 Task: Add Nature's Path Organic Heritage Crunch Cereal to the cart.
Action: Mouse moved to (778, 270)
Screenshot: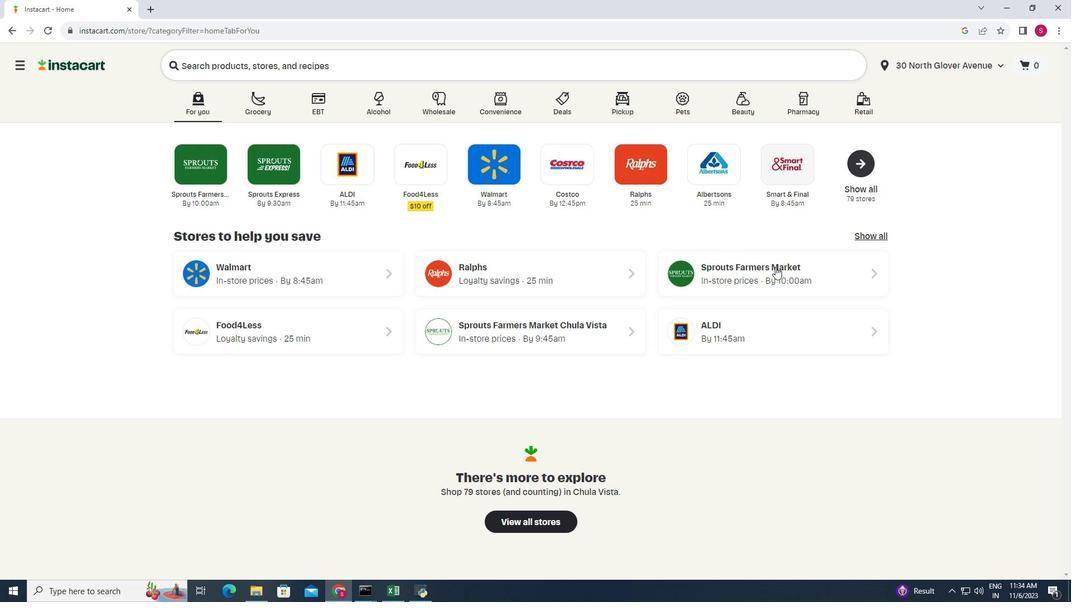 
Action: Mouse pressed left at (778, 270)
Screenshot: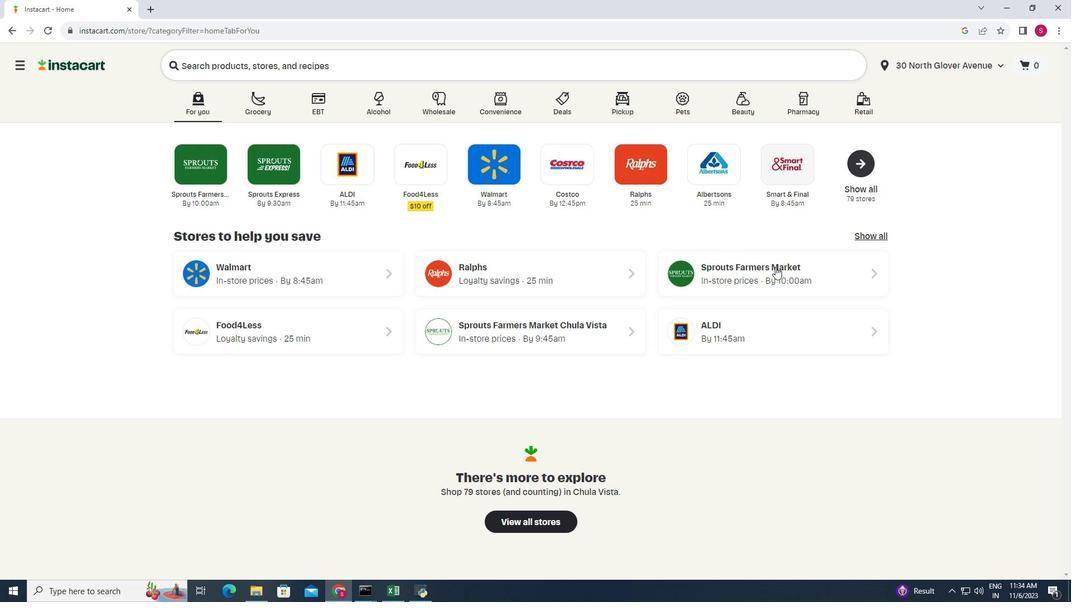 
Action: Mouse moved to (109, 398)
Screenshot: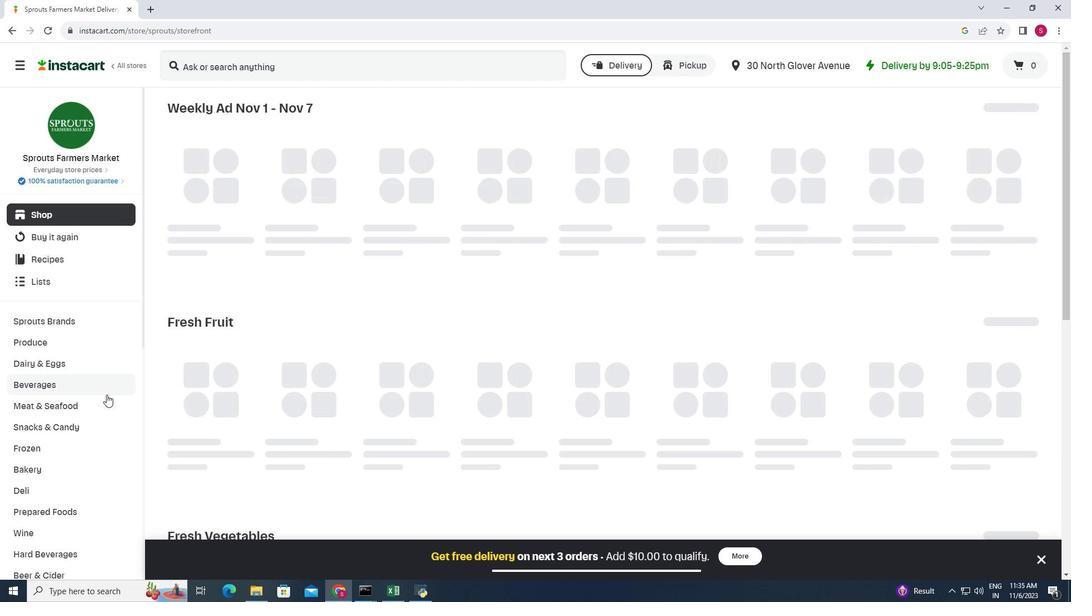 
Action: Mouse scrolled (109, 397) with delta (0, 0)
Screenshot: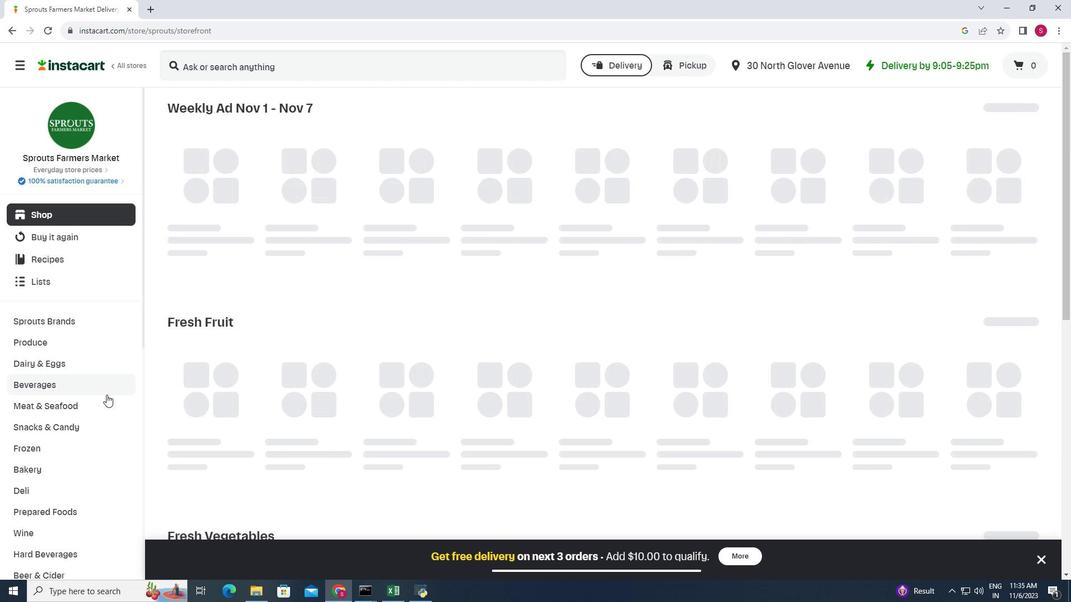 
Action: Mouse scrolled (109, 397) with delta (0, 0)
Screenshot: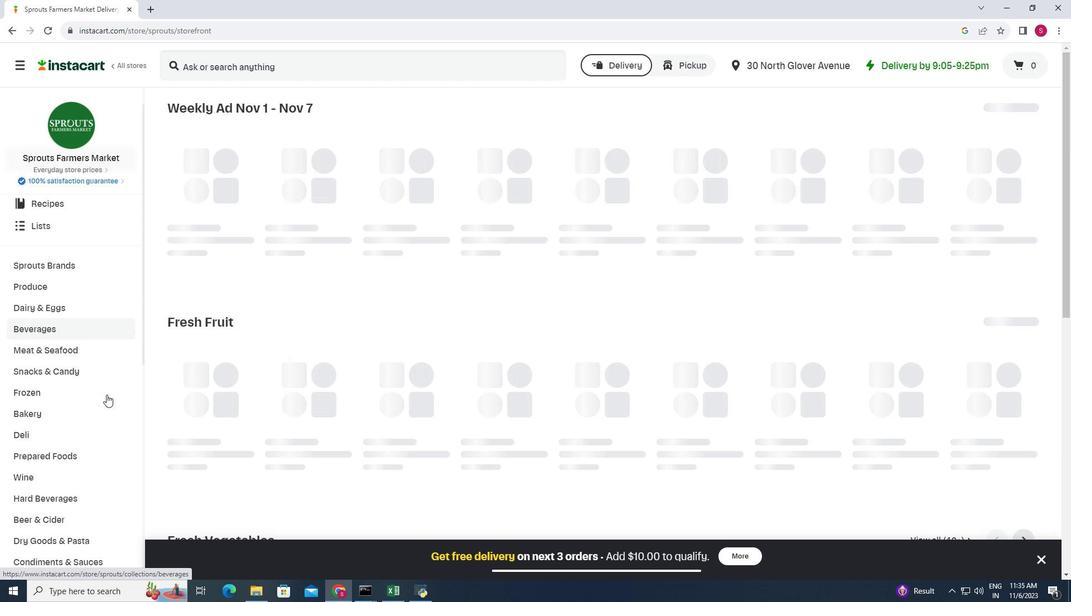 
Action: Mouse moved to (109, 398)
Screenshot: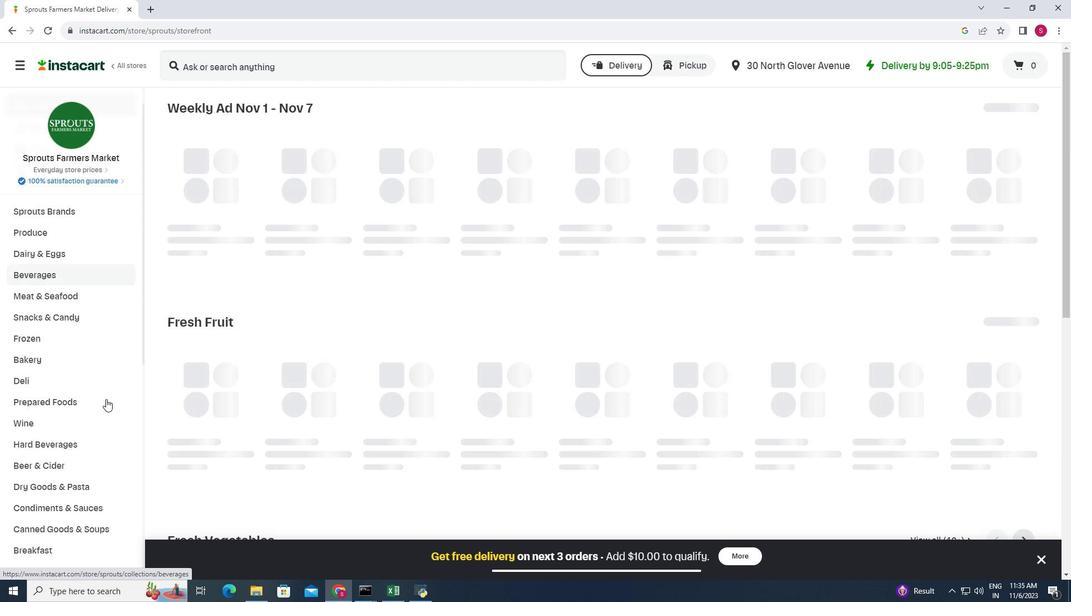 
Action: Mouse scrolled (109, 398) with delta (0, 0)
Screenshot: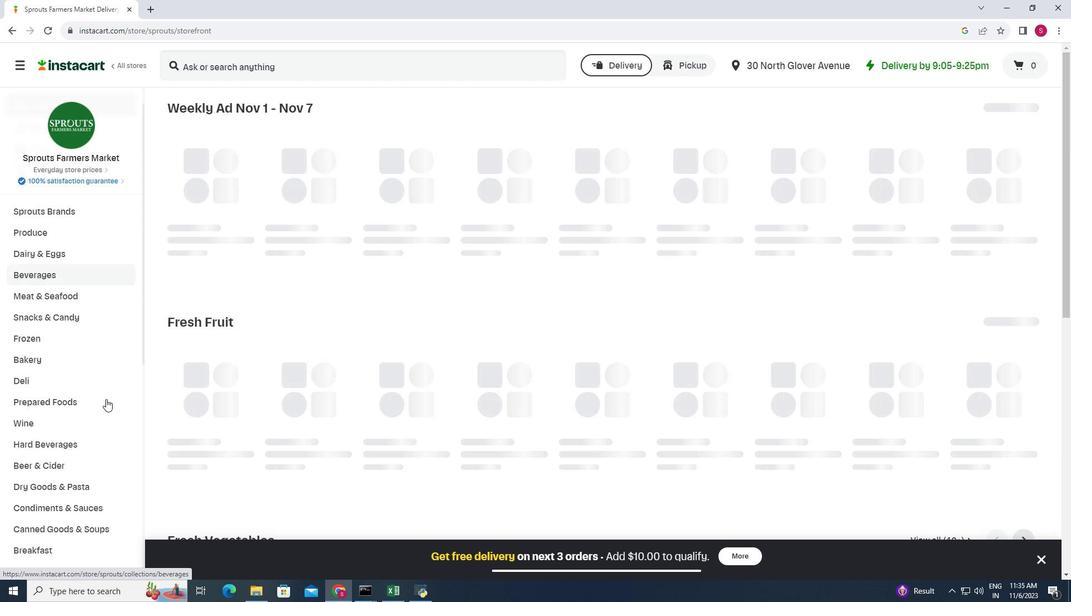 
Action: Mouse moved to (109, 402)
Screenshot: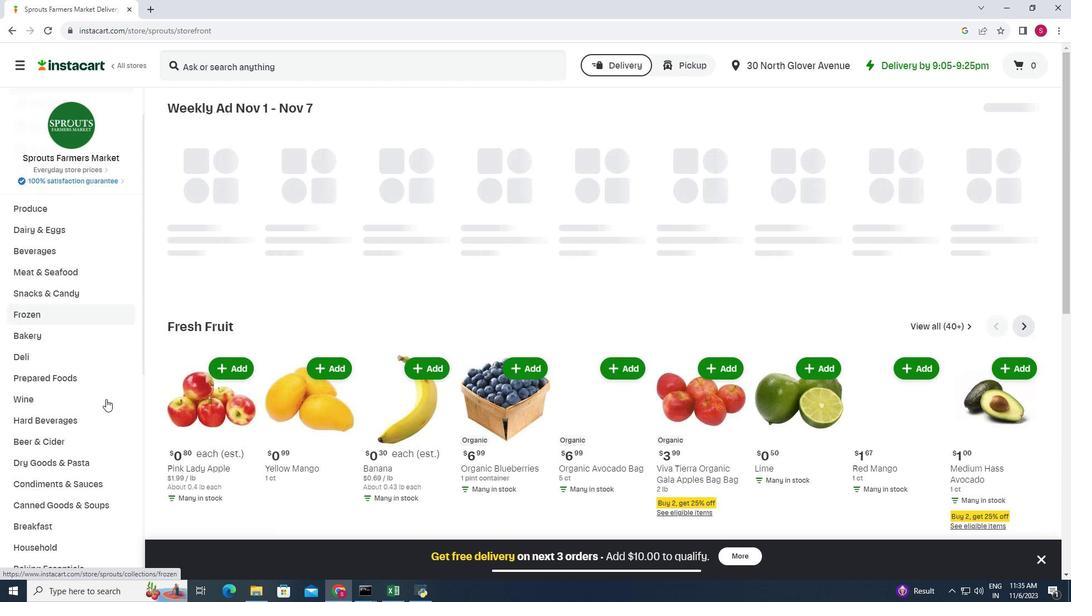 
Action: Mouse scrolled (109, 402) with delta (0, 0)
Screenshot: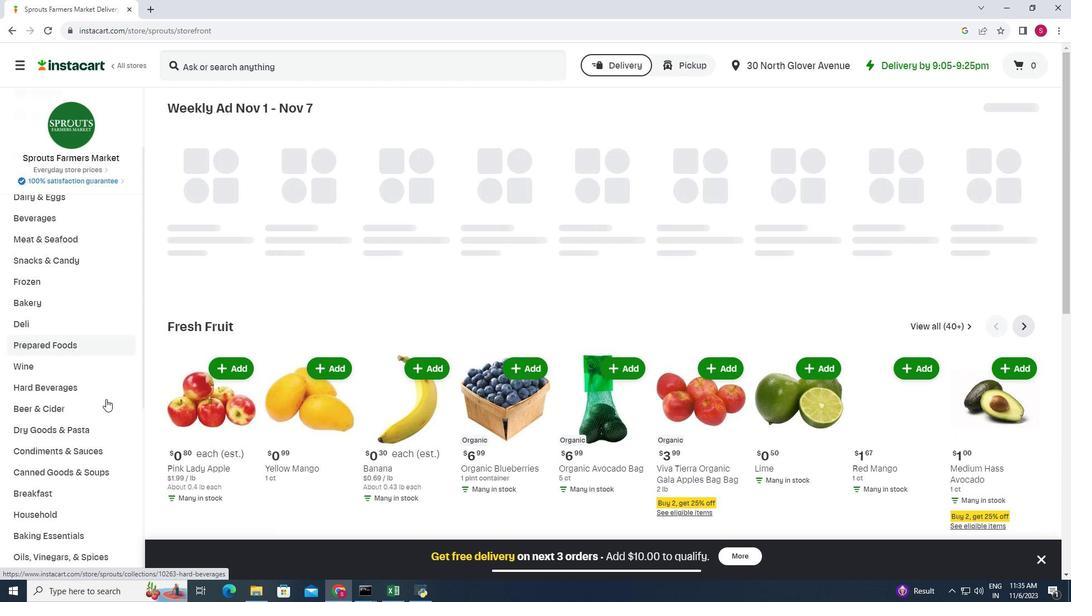 
Action: Mouse moved to (92, 444)
Screenshot: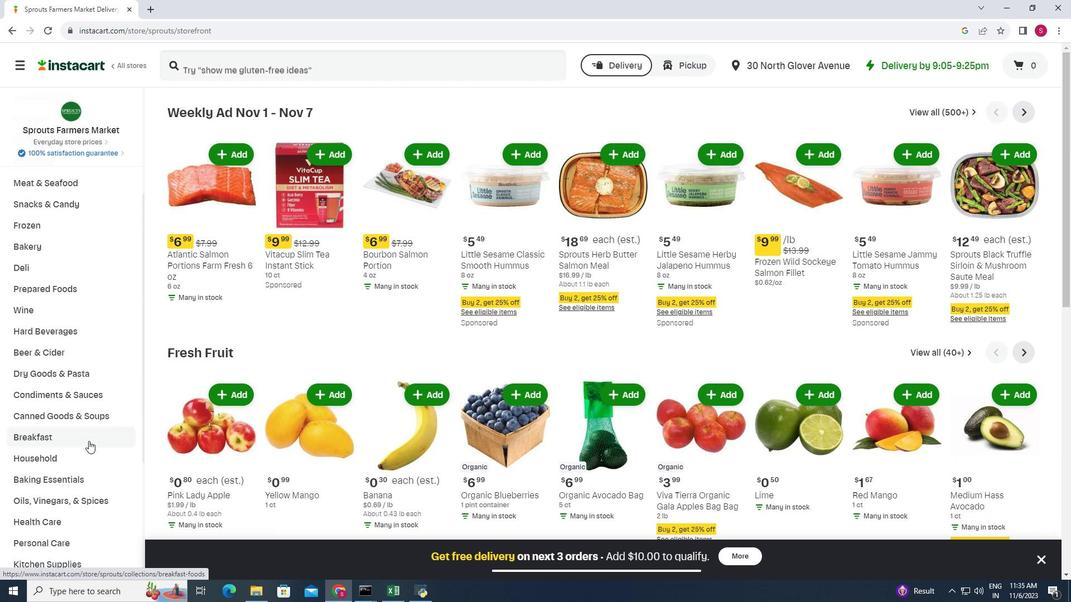
Action: Mouse pressed left at (92, 444)
Screenshot: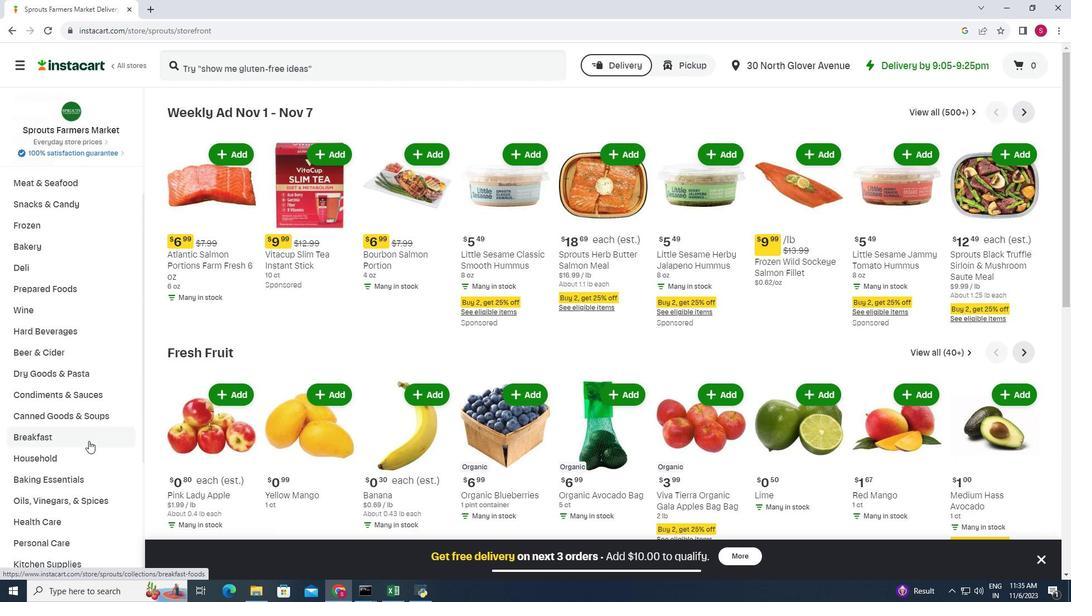 
Action: Mouse moved to (825, 141)
Screenshot: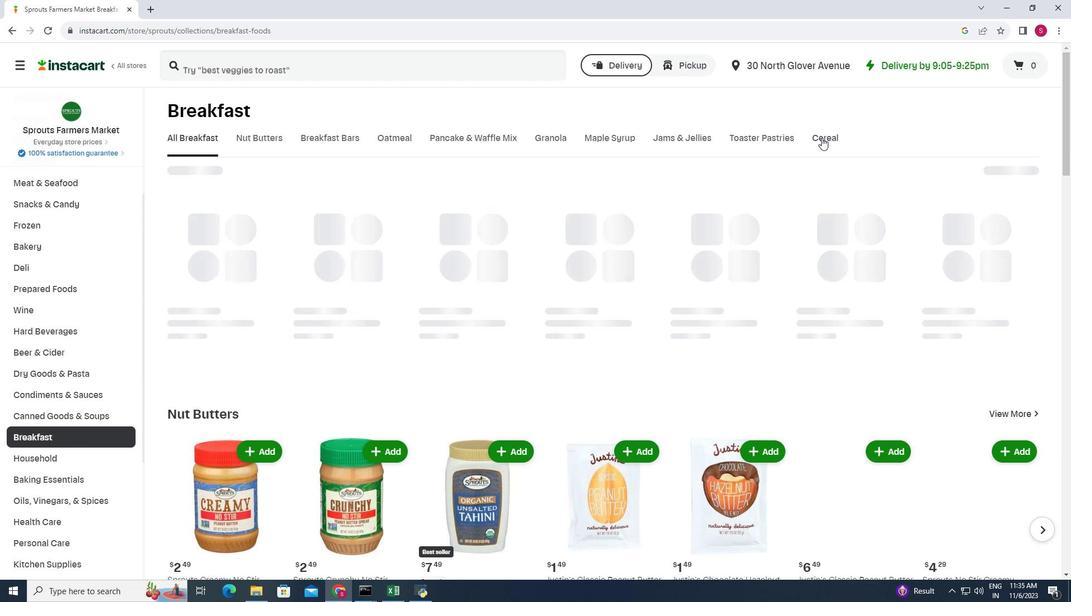 
Action: Mouse pressed left at (825, 141)
Screenshot: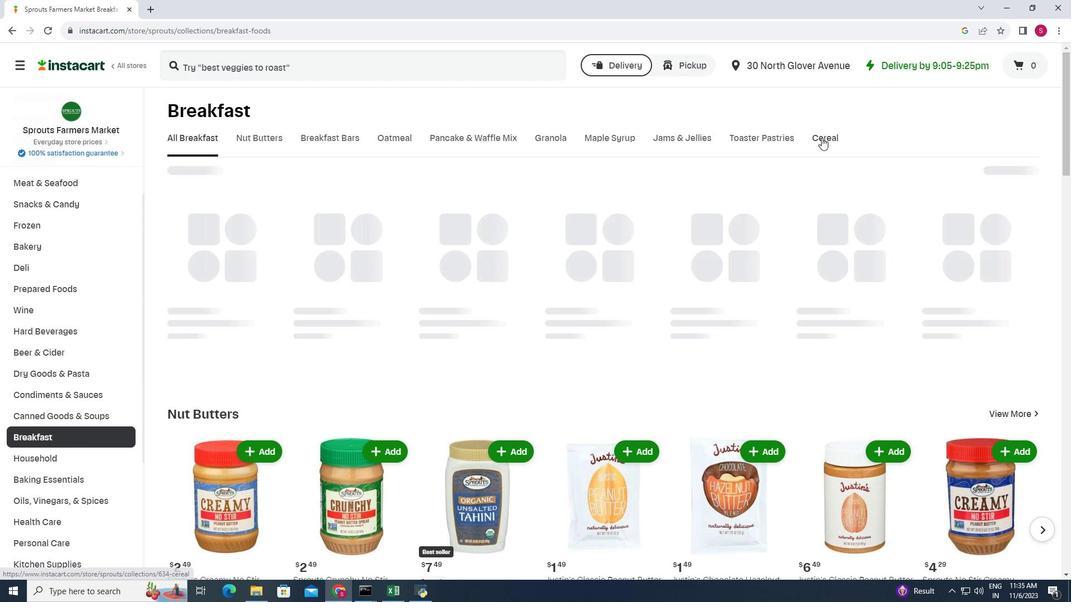 
Action: Mouse moved to (273, 198)
Screenshot: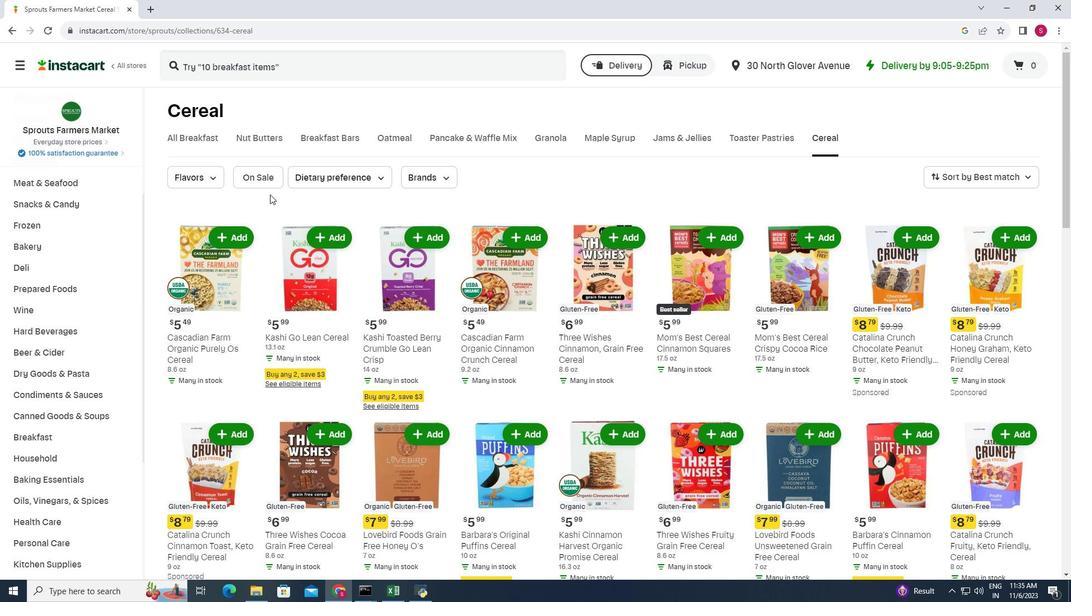 
Action: Mouse scrolled (273, 197) with delta (0, 0)
Screenshot: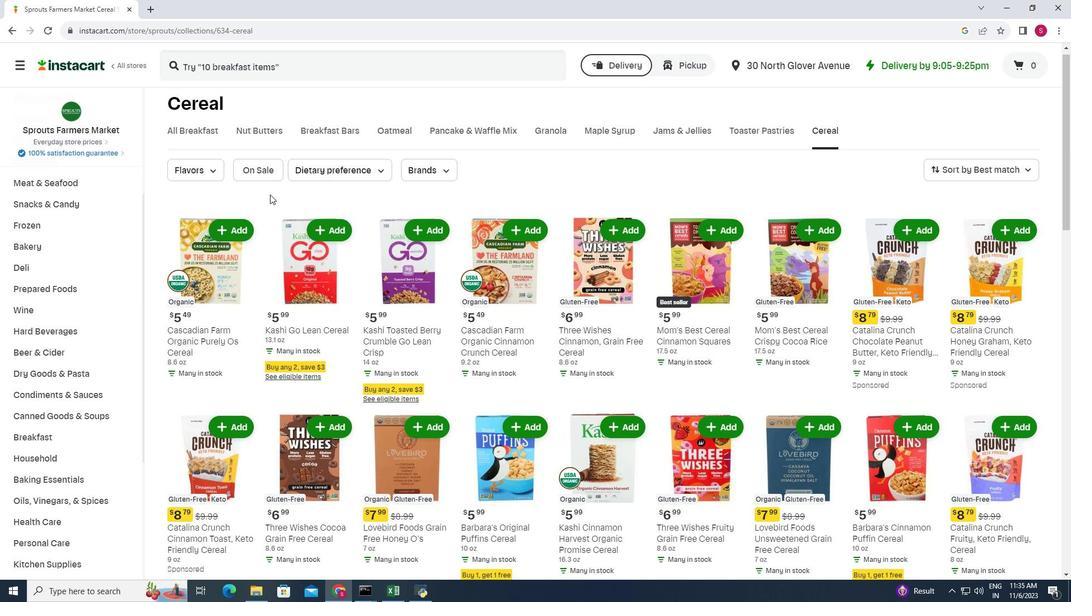 
Action: Mouse moved to (281, 215)
Screenshot: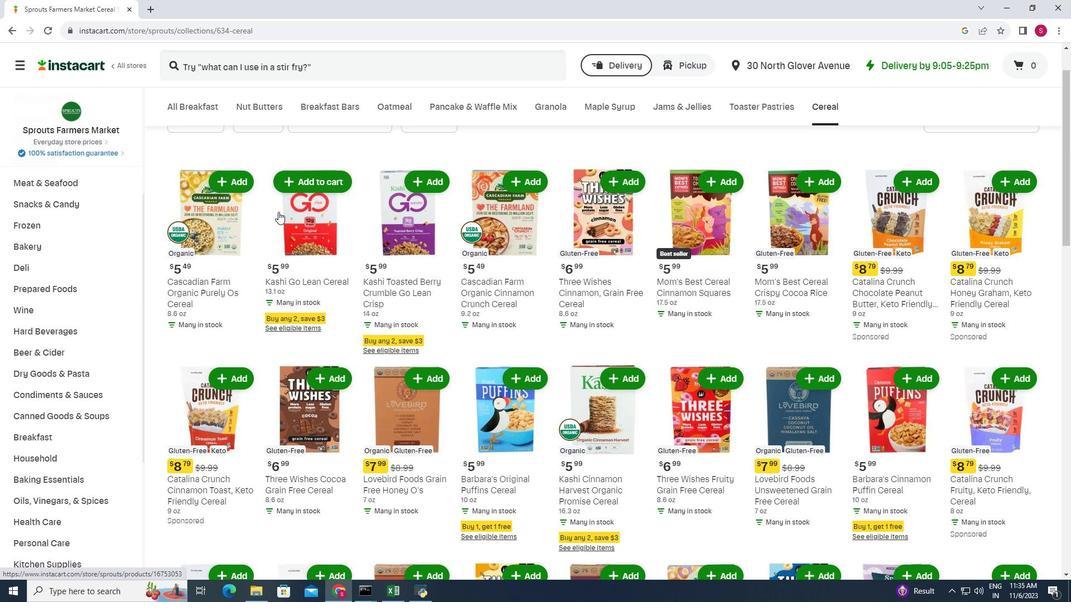 
Action: Mouse scrolled (281, 214) with delta (0, 0)
Screenshot: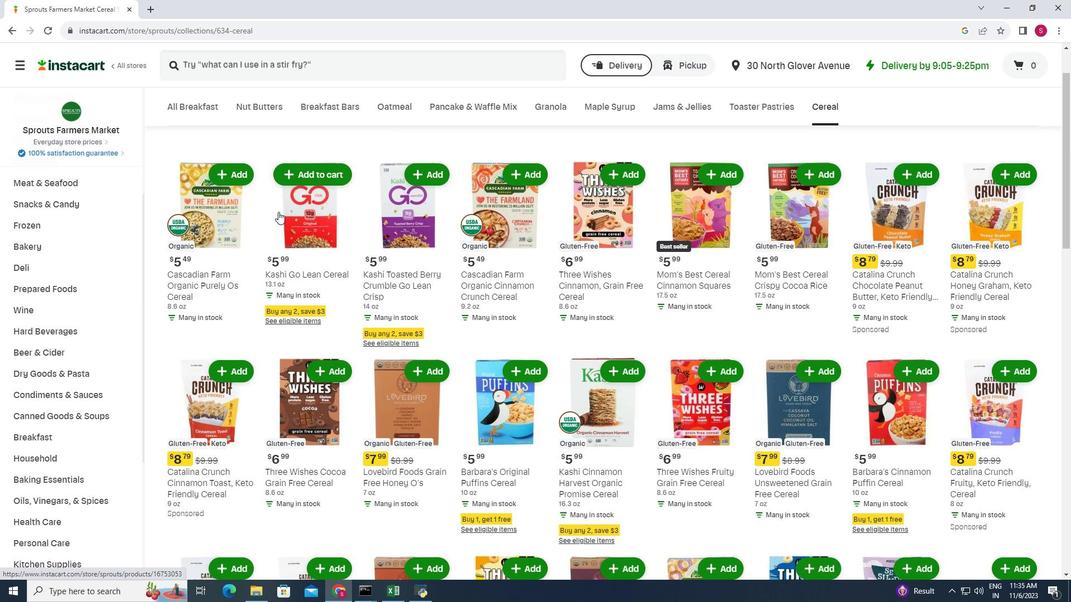 
Action: Mouse moved to (281, 215)
Screenshot: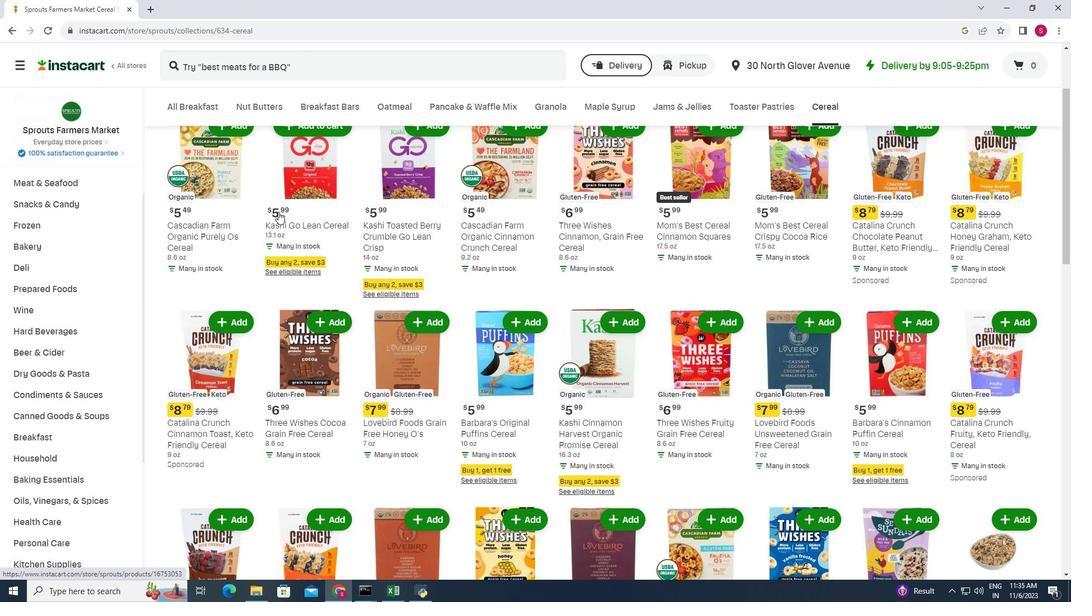 
Action: Mouse scrolled (281, 214) with delta (0, 0)
Screenshot: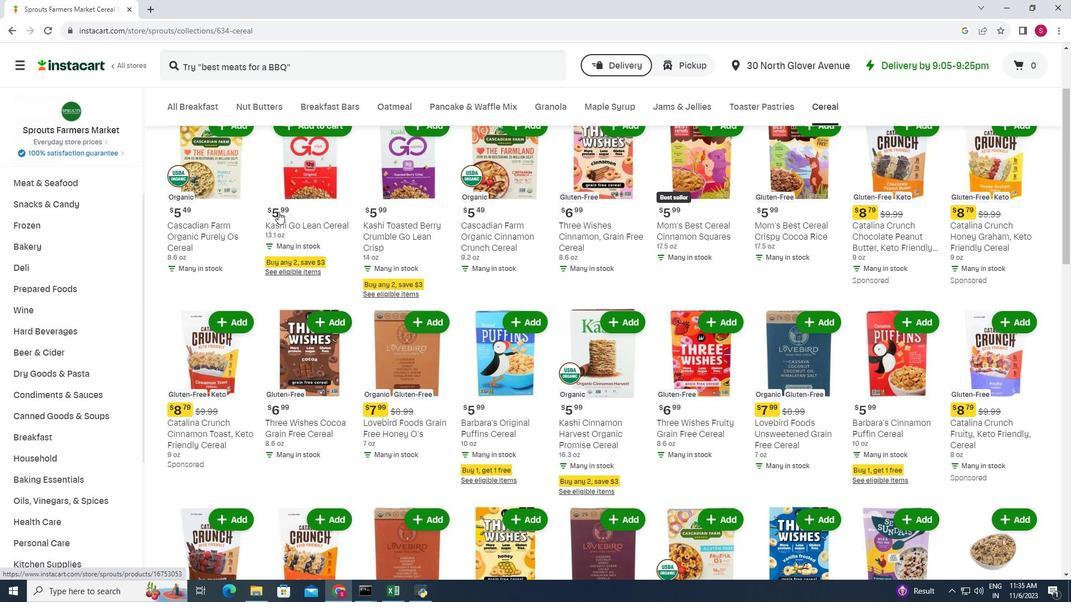 
Action: Mouse scrolled (281, 214) with delta (0, 0)
Screenshot: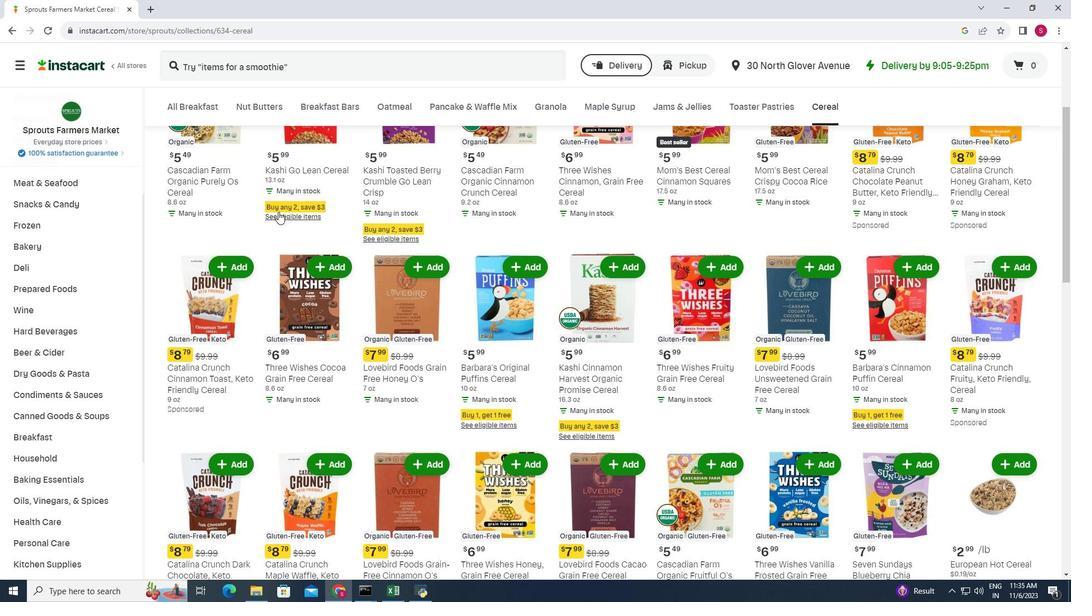 
Action: Mouse scrolled (281, 214) with delta (0, 0)
Screenshot: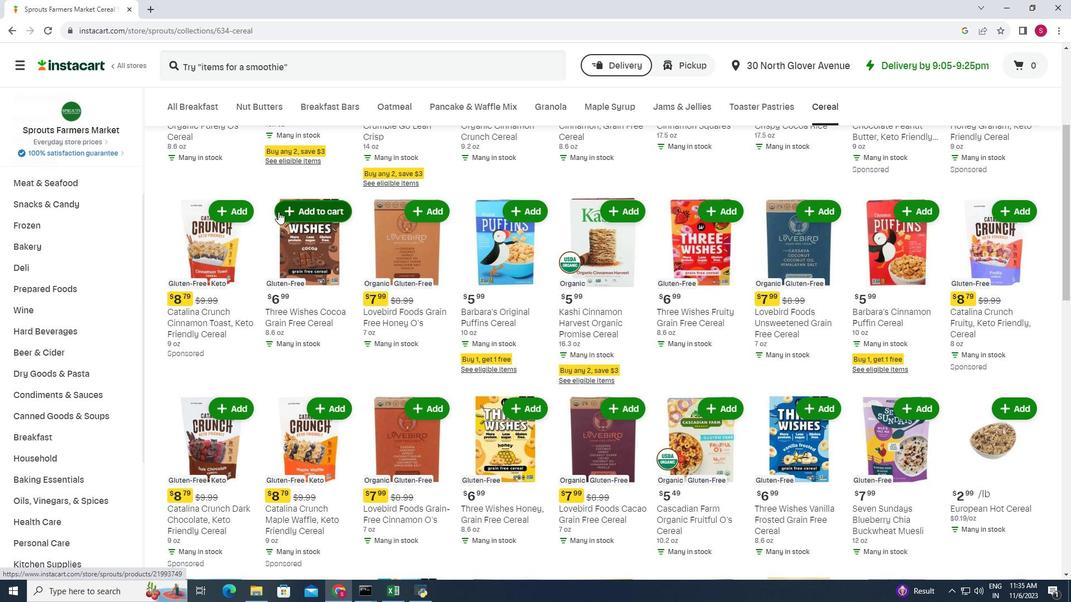 
Action: Mouse scrolled (281, 214) with delta (0, 0)
Screenshot: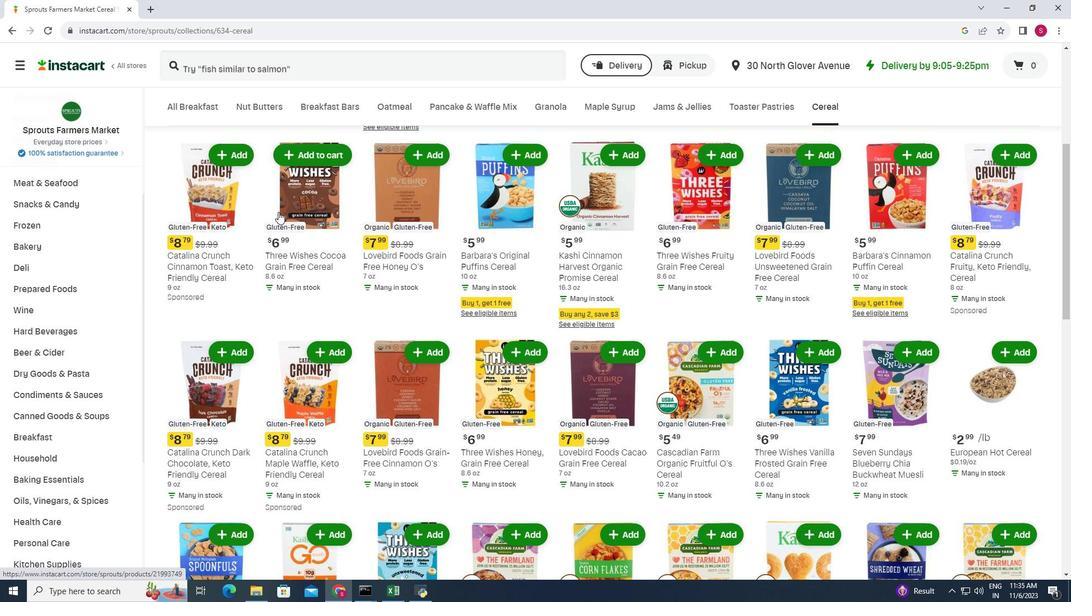 
Action: Mouse scrolled (281, 214) with delta (0, 0)
Screenshot: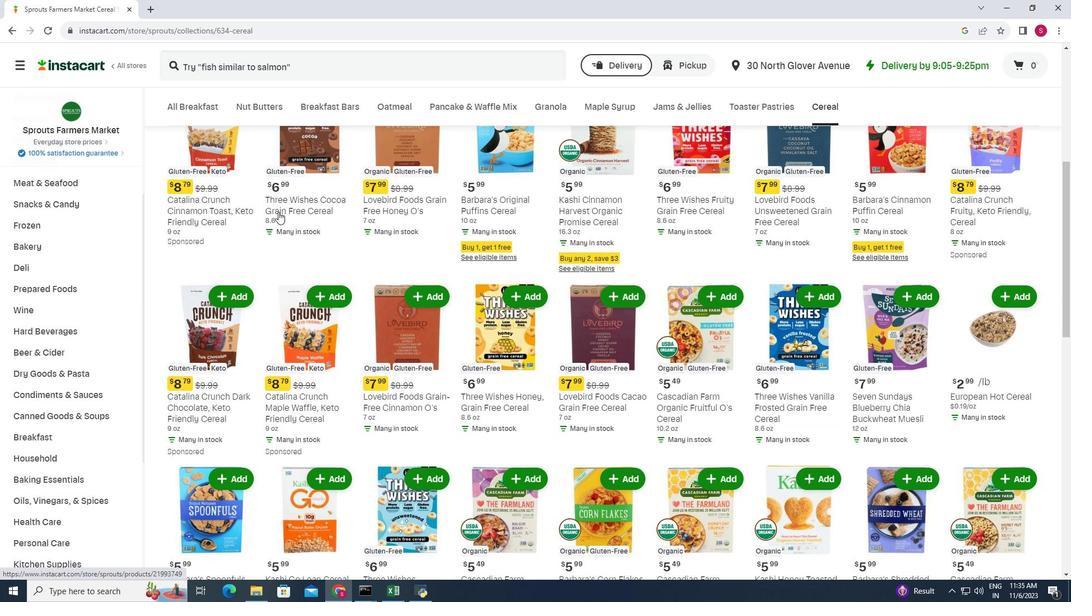 
Action: Mouse scrolled (281, 214) with delta (0, 0)
Screenshot: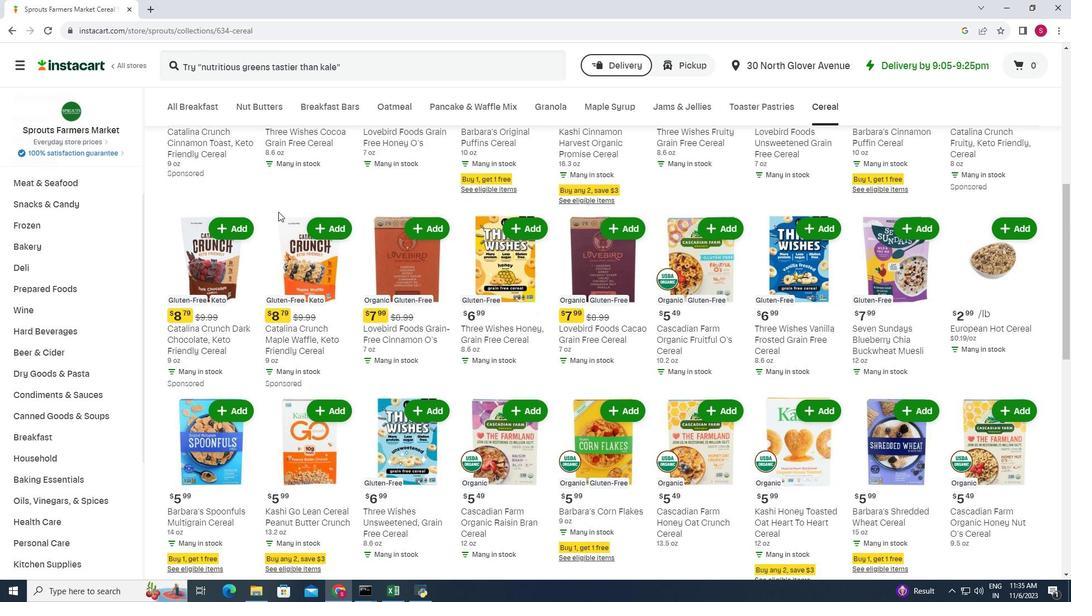 
Action: Mouse scrolled (281, 214) with delta (0, 0)
Screenshot: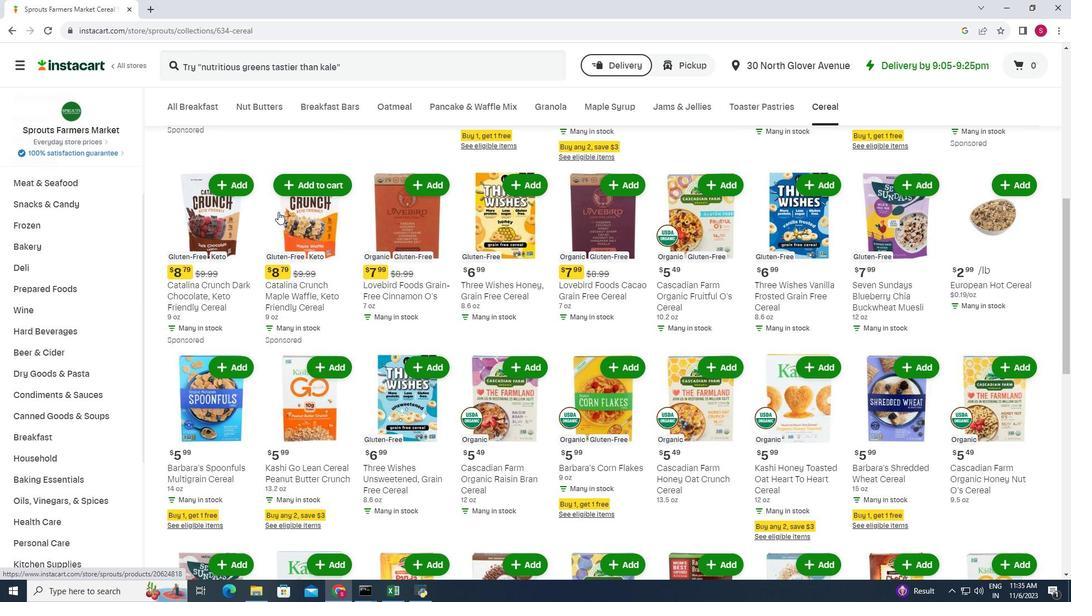 
Action: Mouse scrolled (281, 214) with delta (0, 0)
Screenshot: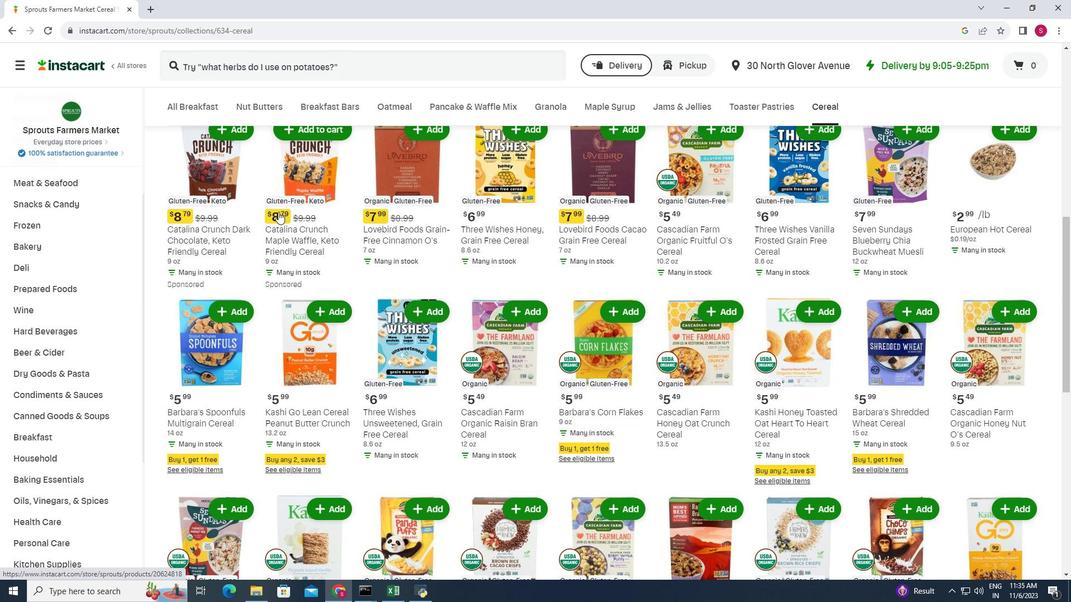 
Action: Mouse scrolled (281, 214) with delta (0, 0)
Screenshot: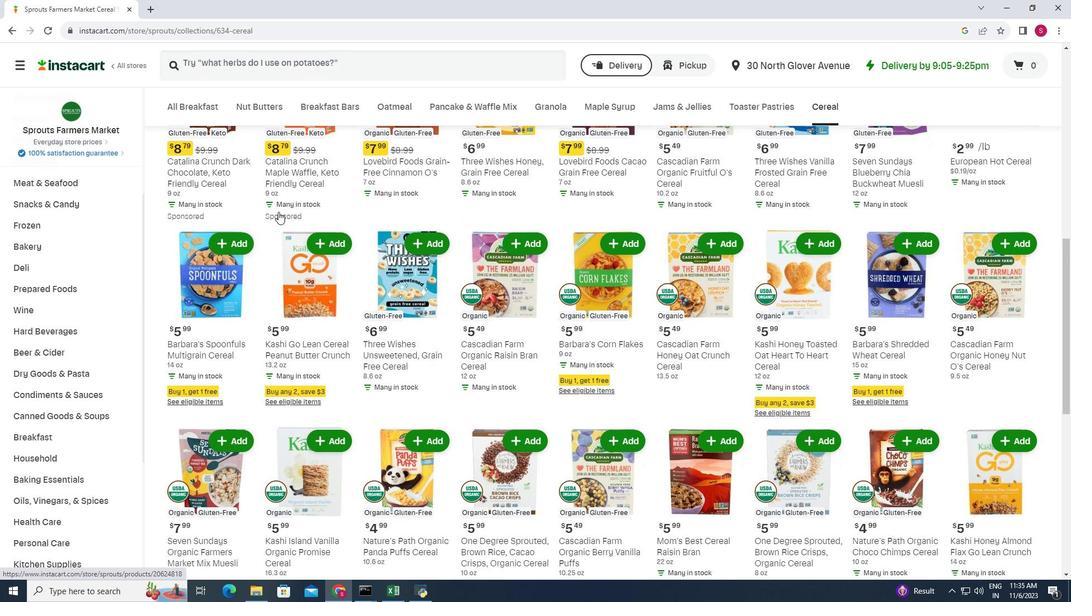 
Action: Mouse scrolled (281, 214) with delta (0, 0)
Screenshot: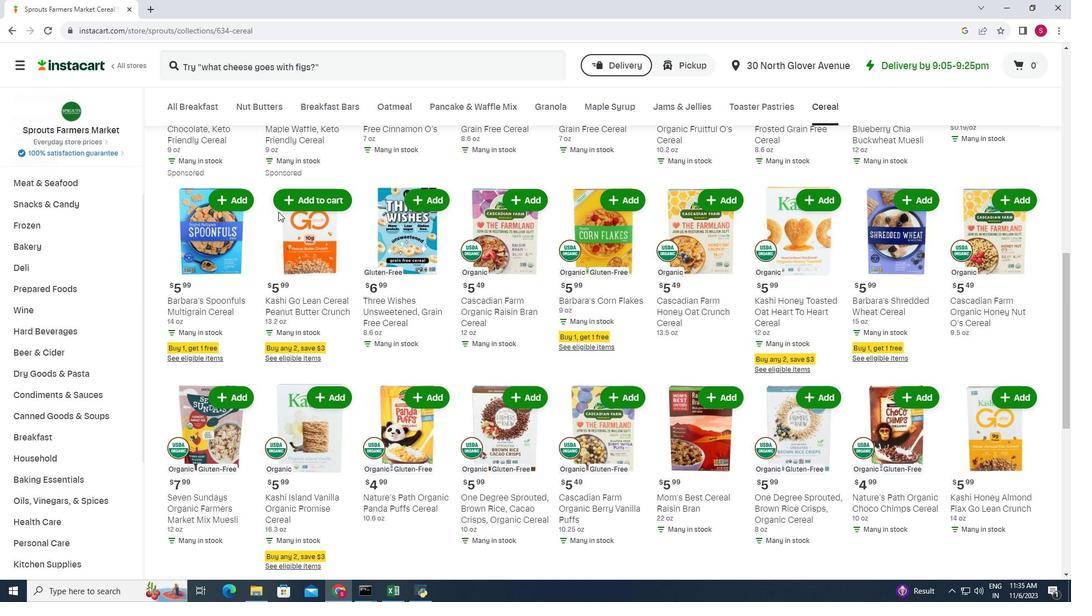 
Action: Mouse scrolled (281, 214) with delta (0, 0)
Screenshot: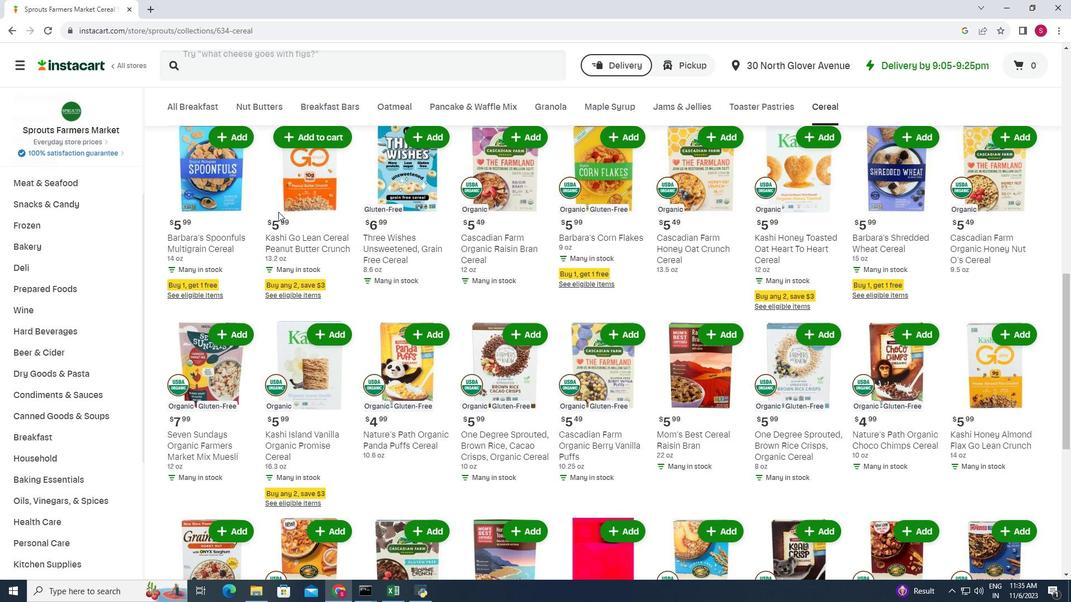 
Action: Mouse scrolled (281, 214) with delta (0, 0)
Screenshot: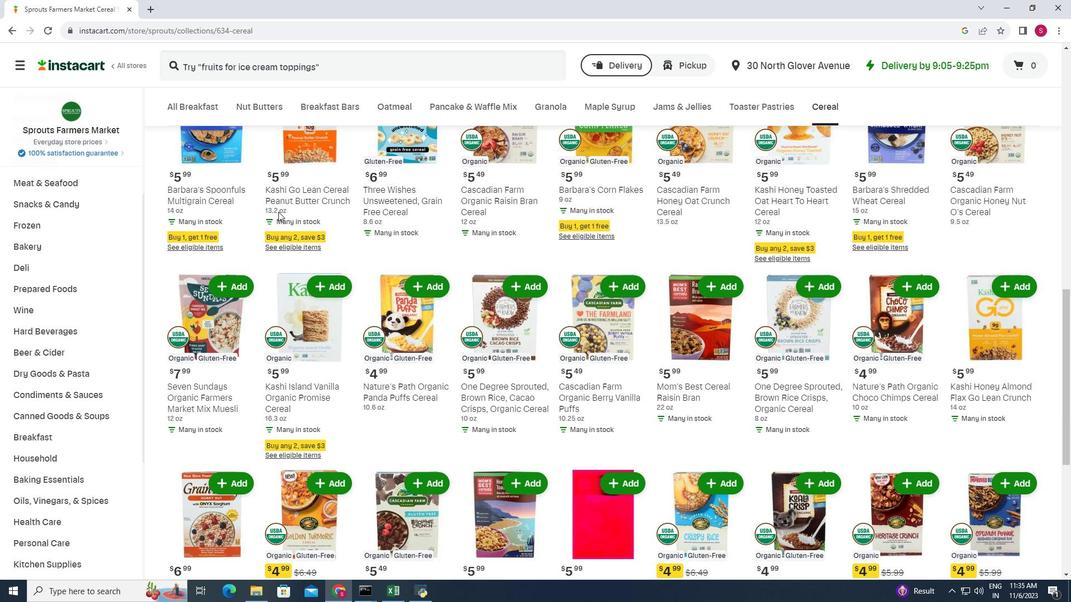 
Action: Mouse scrolled (281, 214) with delta (0, 0)
Screenshot: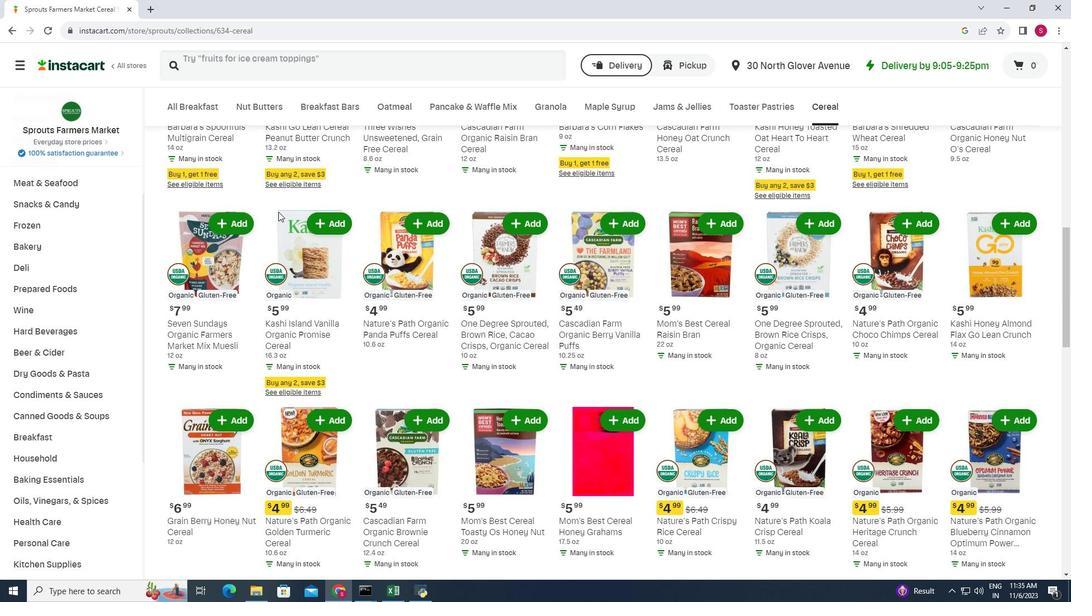 
Action: Mouse moved to (280, 215)
Screenshot: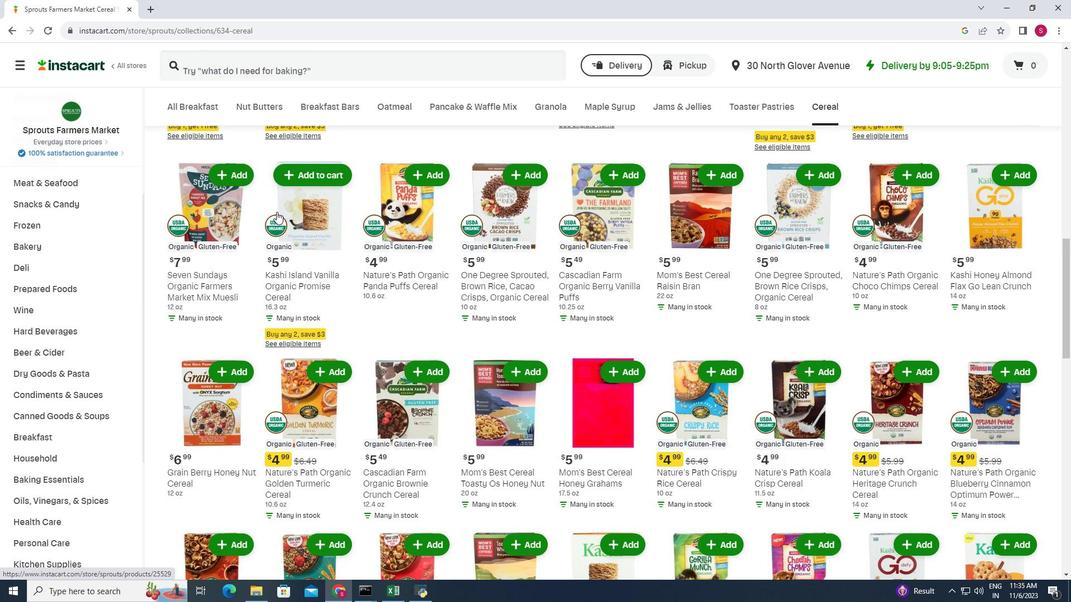 
Action: Mouse scrolled (280, 214) with delta (0, 0)
Screenshot: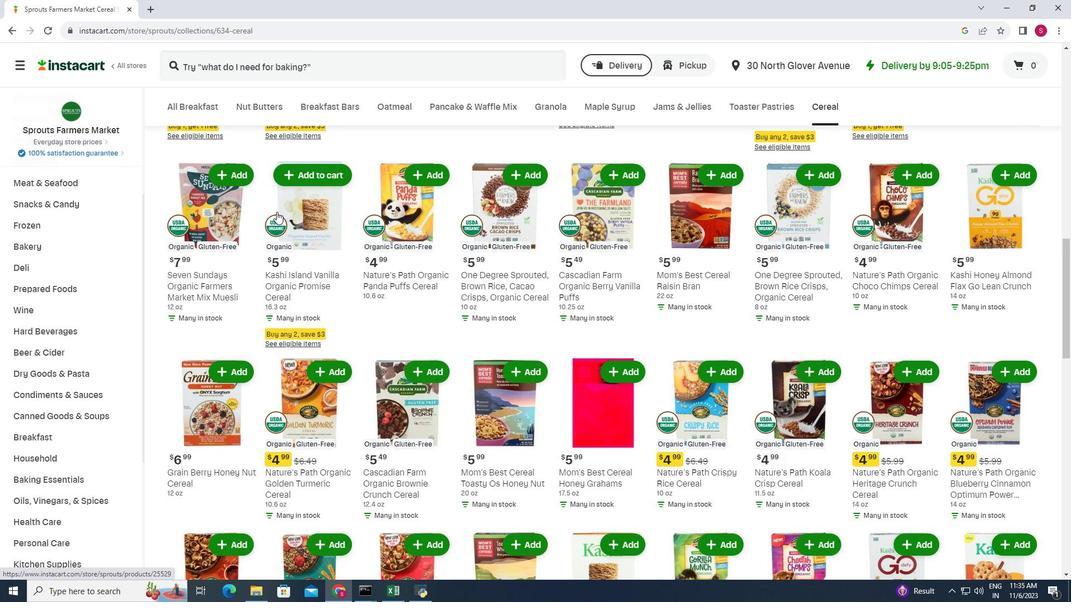 
Action: Mouse scrolled (280, 214) with delta (0, 0)
Screenshot: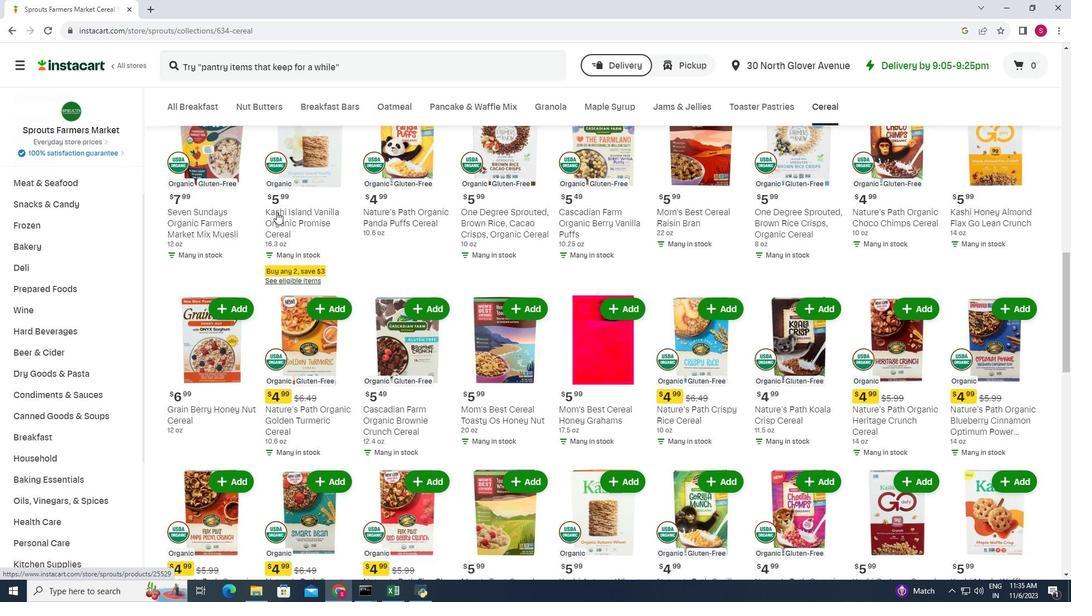 
Action: Mouse scrolled (280, 214) with delta (0, 0)
Screenshot: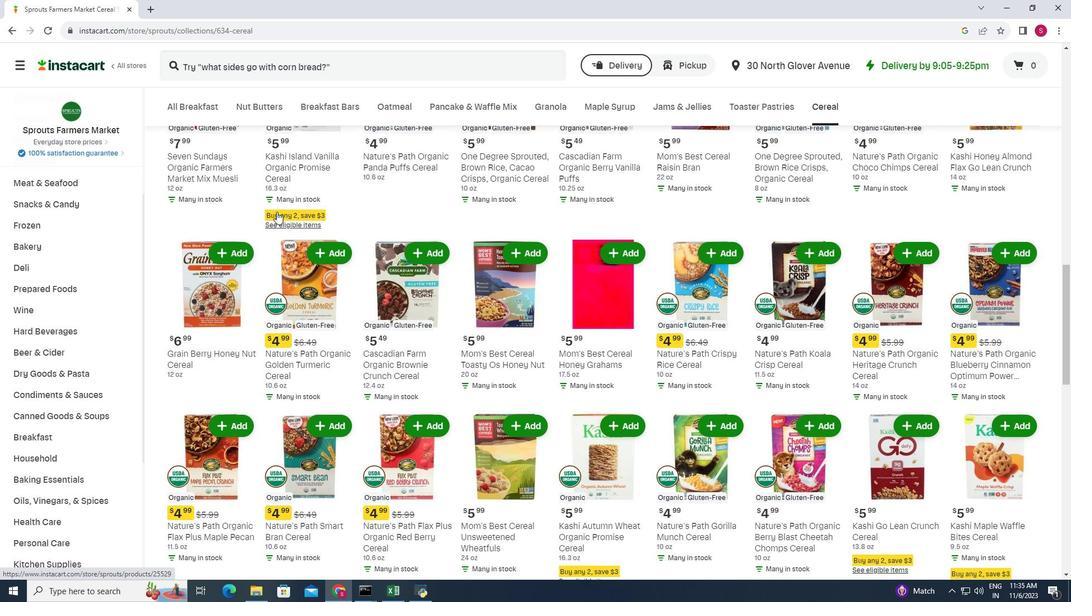 
Action: Mouse scrolled (280, 215) with delta (0, 0)
Screenshot: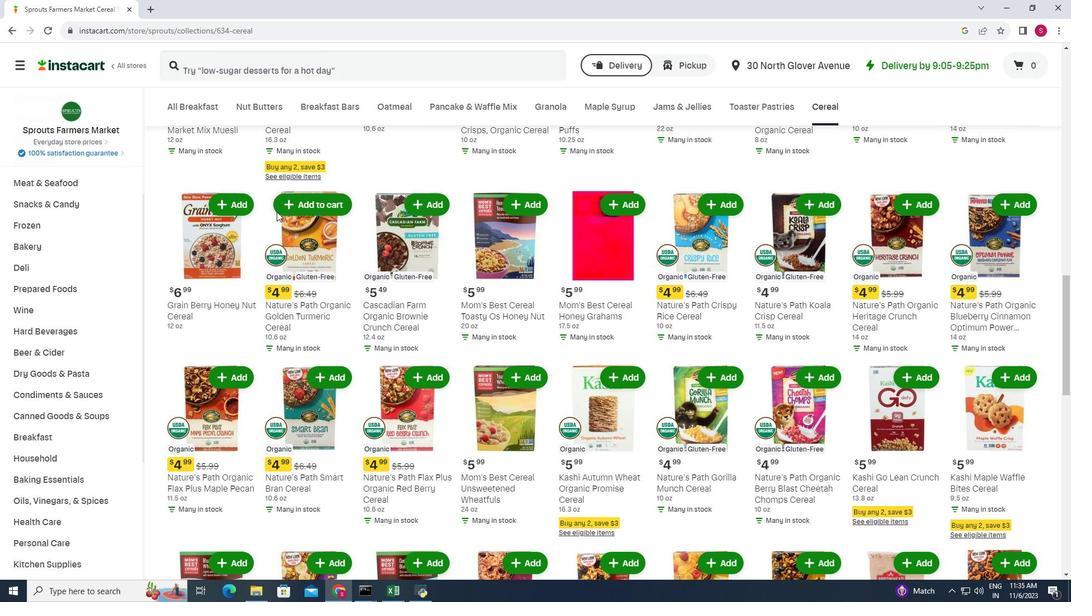 
Action: Mouse moved to (915, 256)
Screenshot: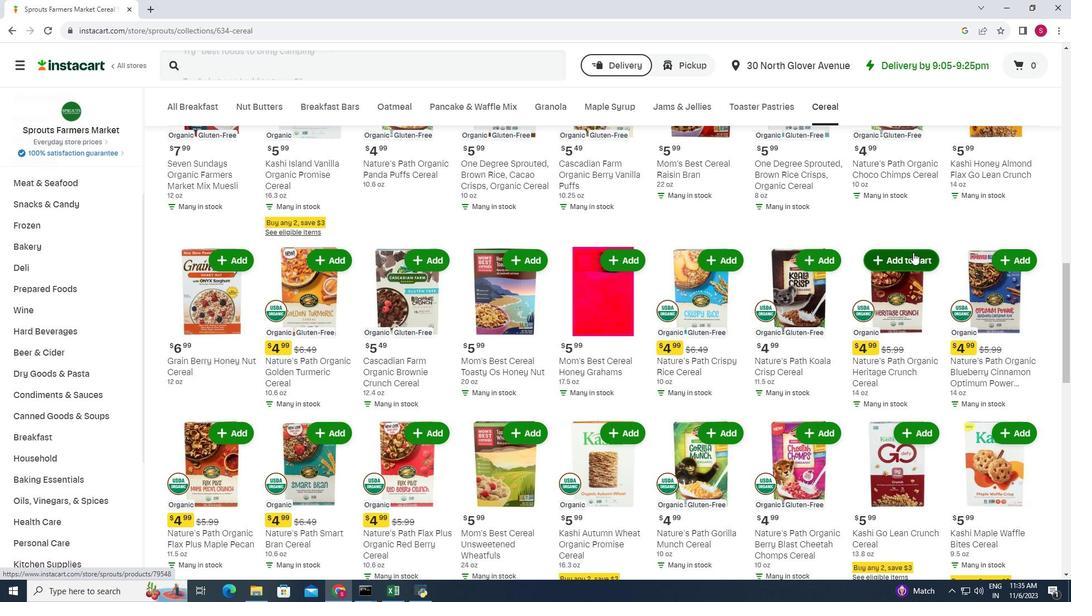 
Action: Mouse pressed left at (915, 256)
Screenshot: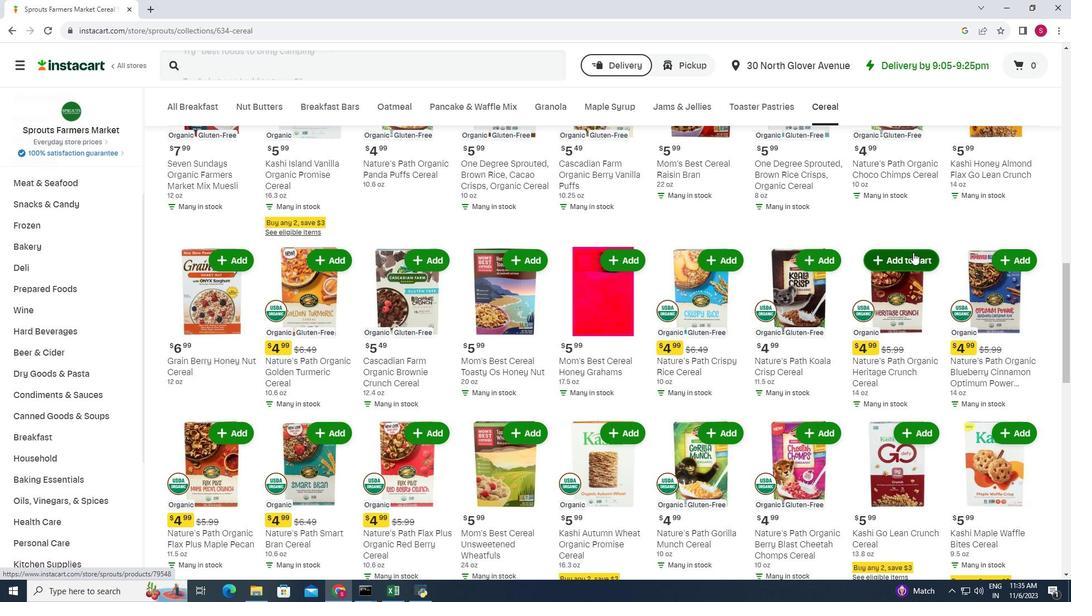 
Action: Mouse moved to (916, 256)
Screenshot: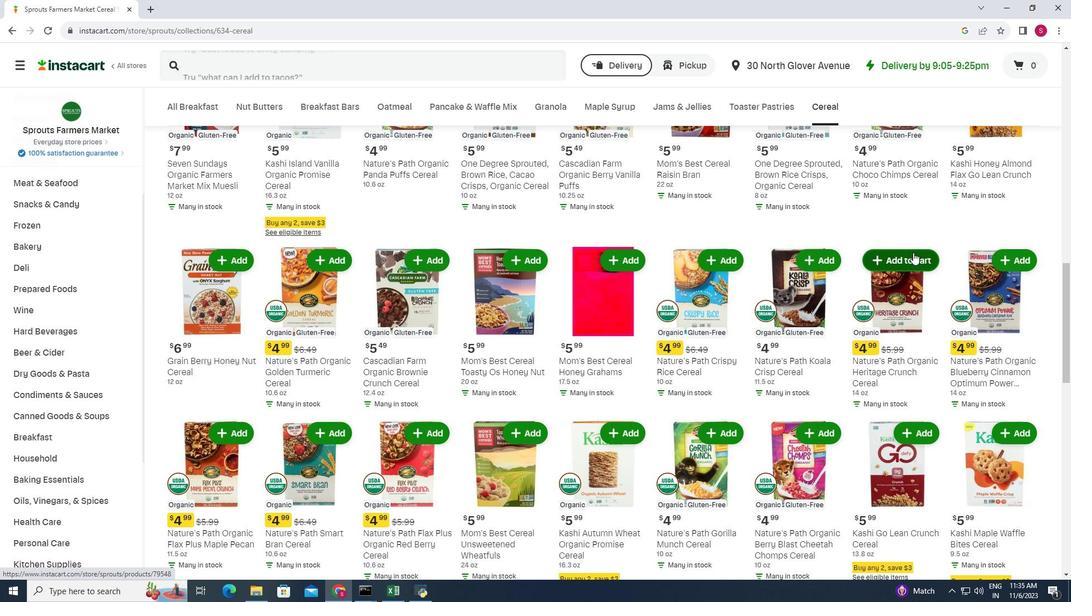 
Action: Mouse pressed right at (916, 256)
Screenshot: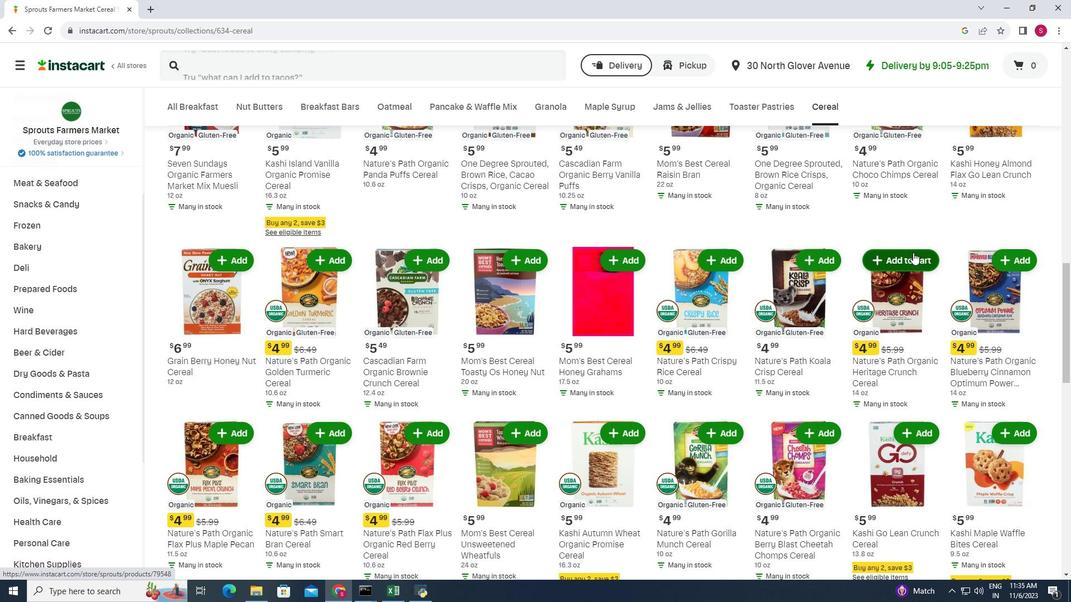 
Action: Mouse moved to (875, 210)
Screenshot: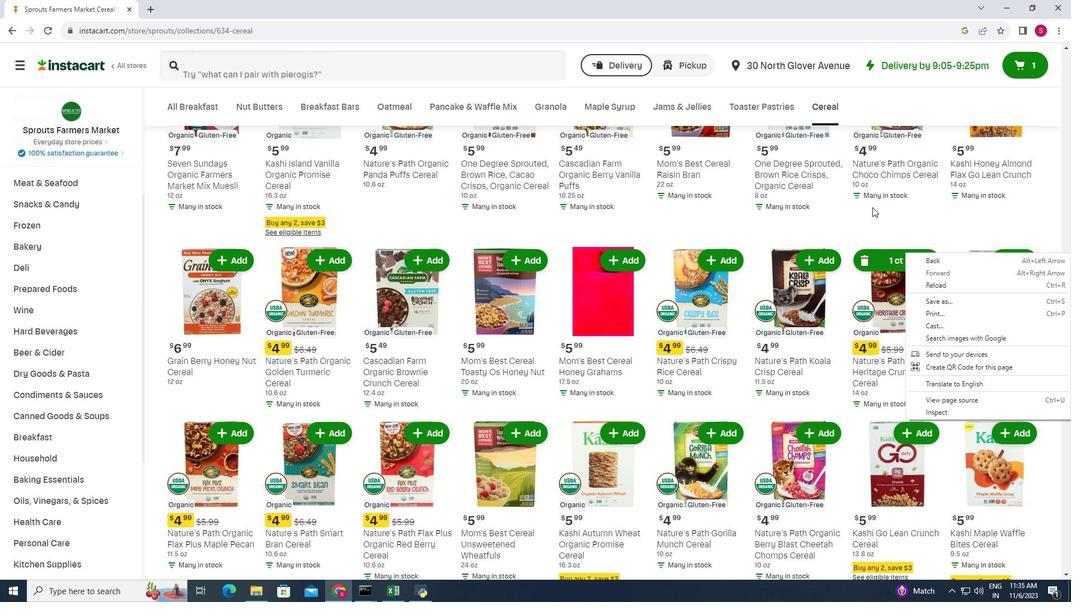 
